 Task: Create a task titled 'Provide Feedback on Colleague's Report' with a start date and due date of 8/23/2023, status 'In Progress', priority 'High', and include detailed instructions for reviewing a report.
Action: Mouse moved to (9, 152)
Screenshot: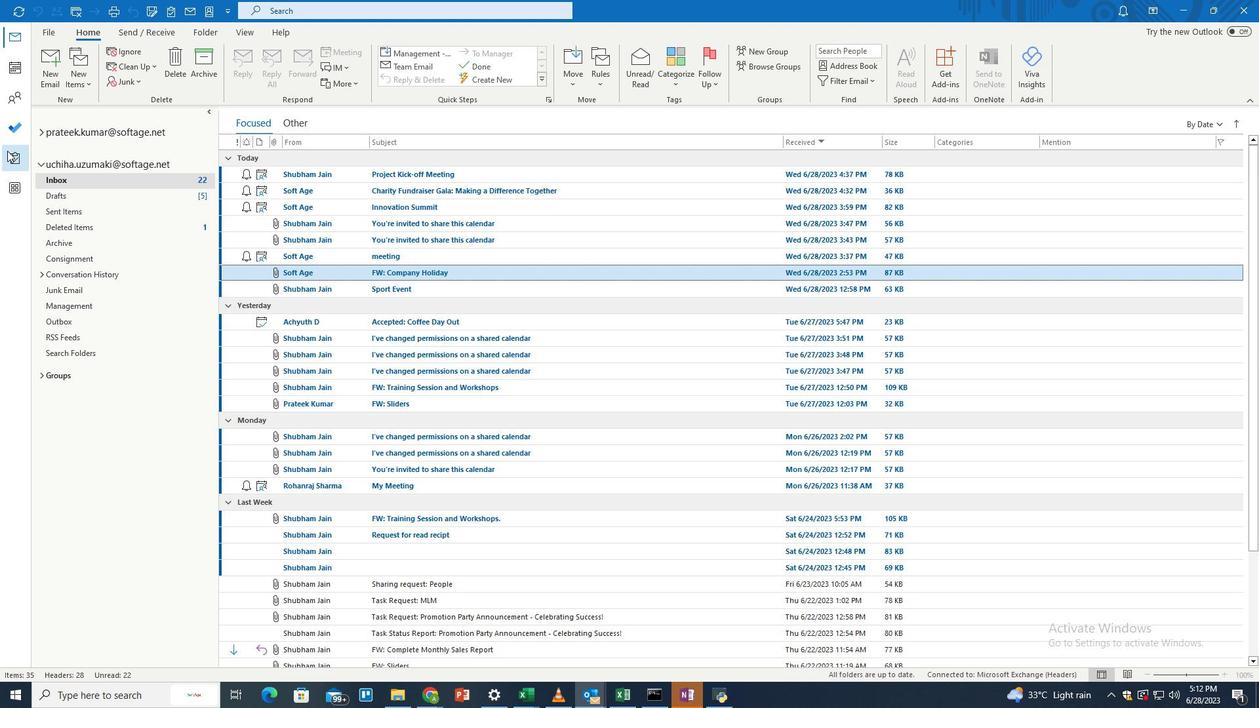 
Action: Mouse pressed left at (9, 152)
Screenshot: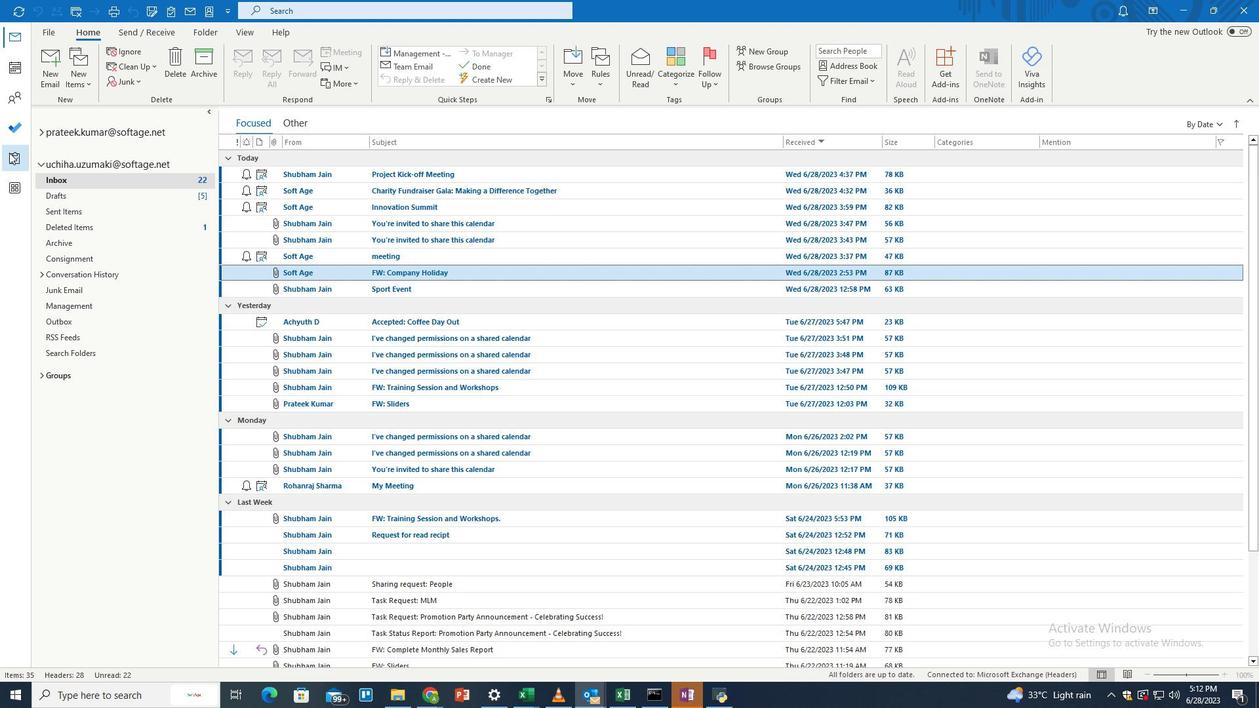 
Action: Mouse moved to (43, 72)
Screenshot: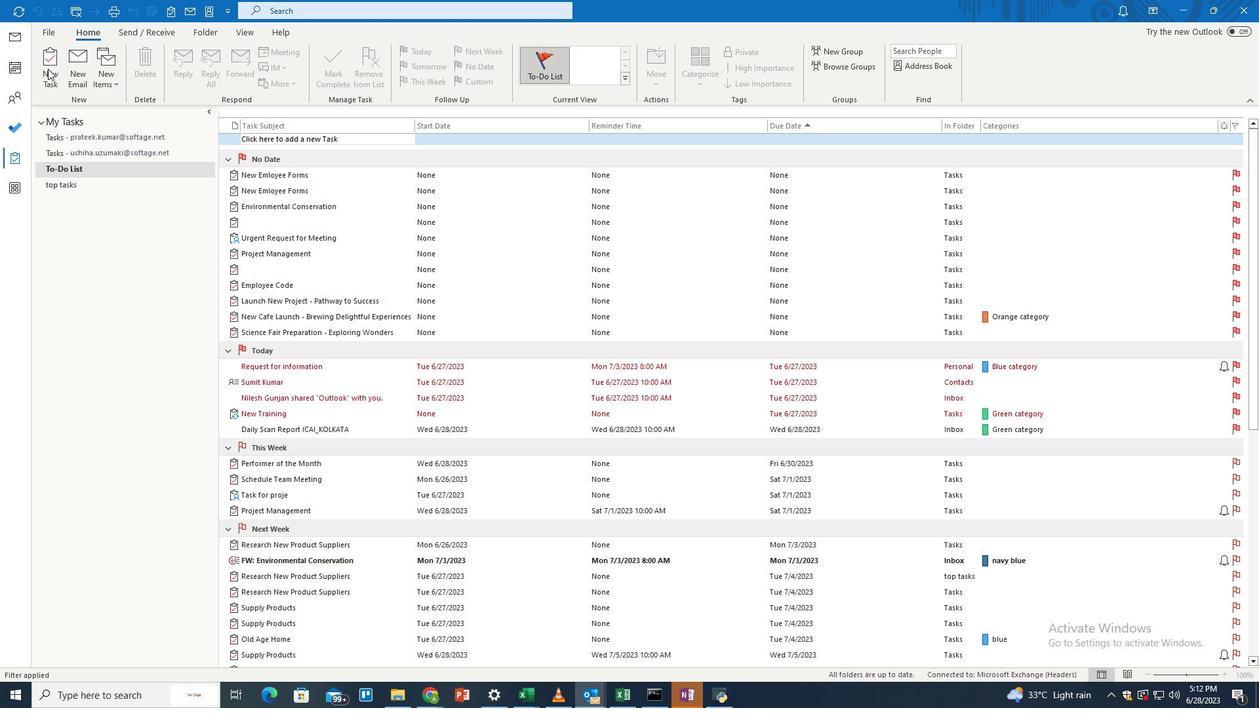 
Action: Mouse pressed left at (43, 72)
Screenshot: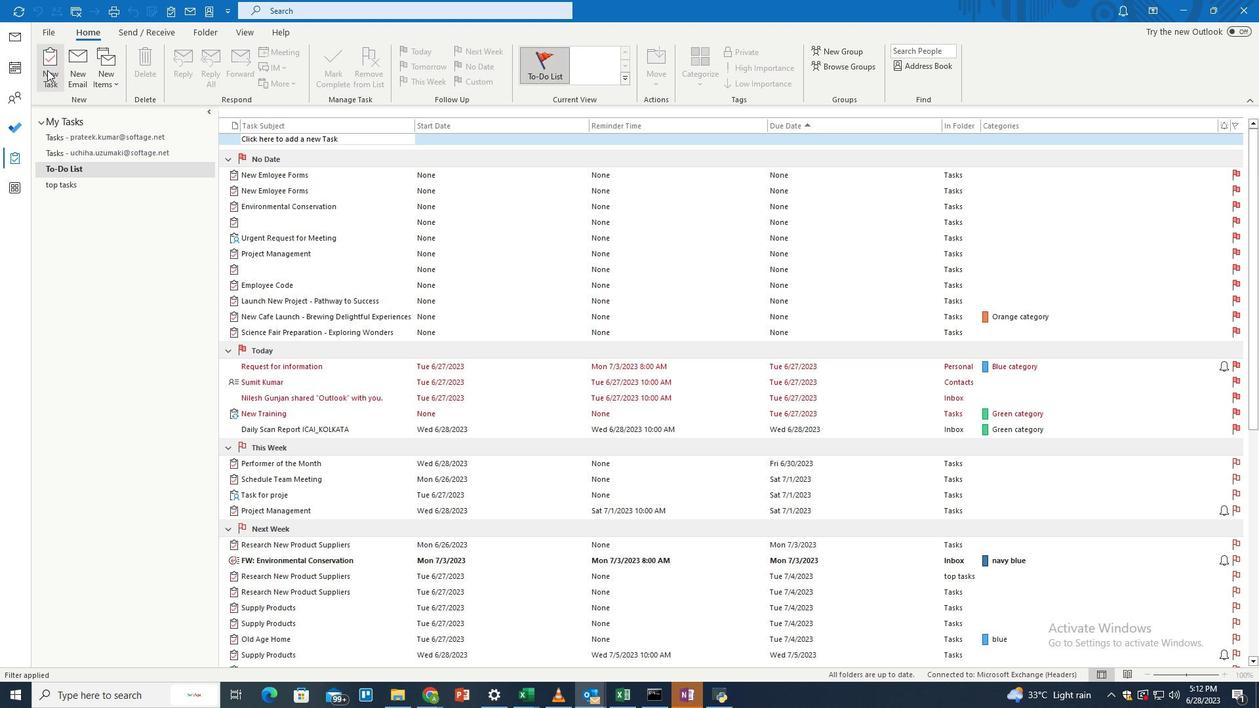 
Action: Mouse moved to (124, 143)
Screenshot: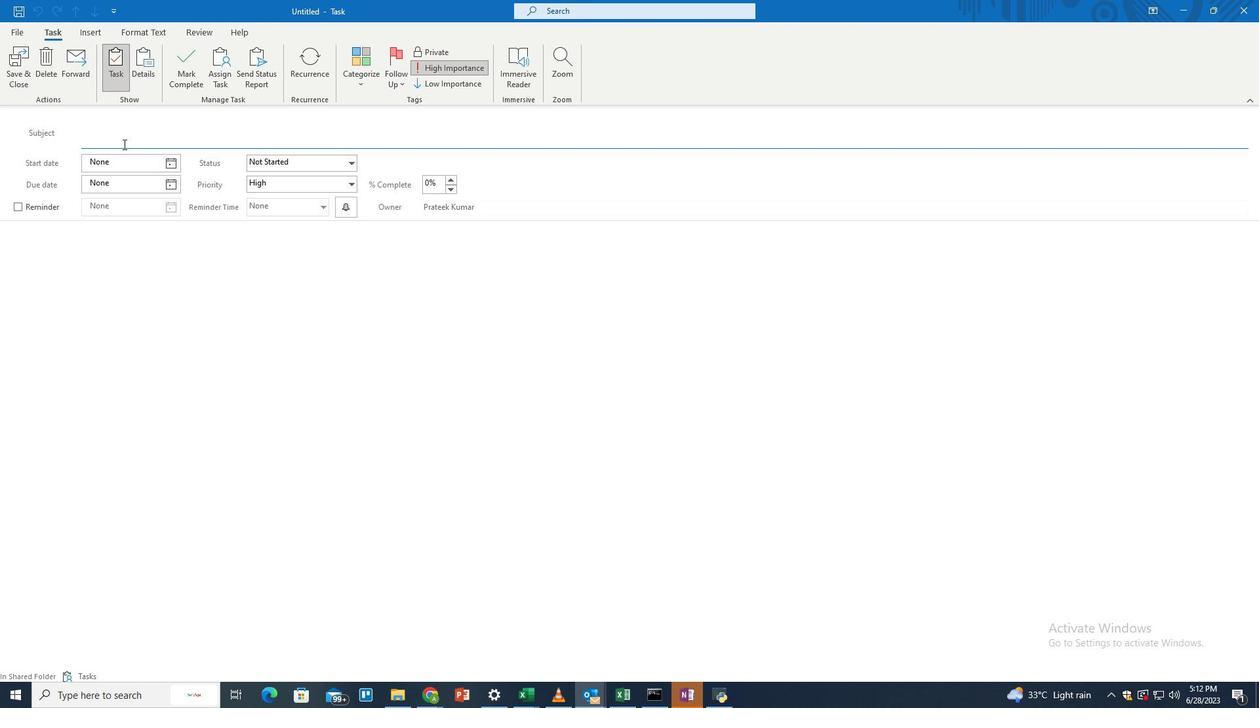 
Action: Mouse pressed left at (124, 143)
Screenshot: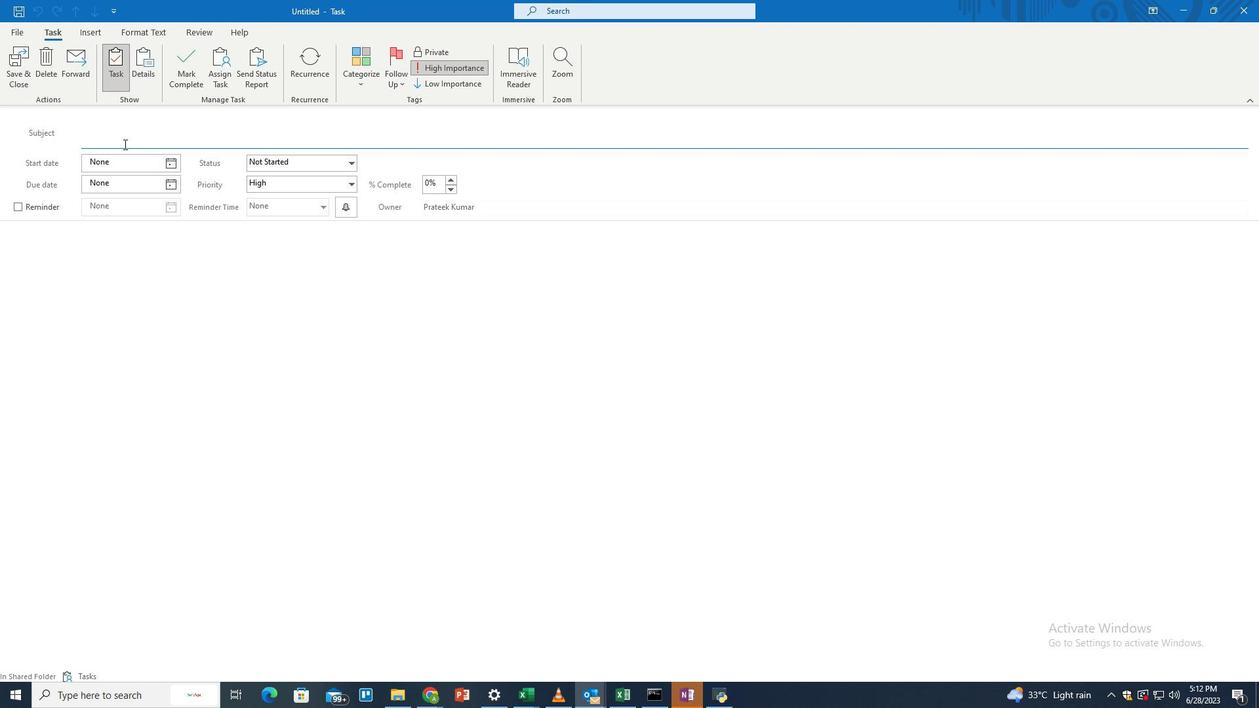 
Action: Key pressed <Key.shift>Provide<Key.space><Key.shift>Feedback<Key.space>on<Key.space><Key.shift>Colleague's<Key.space><Key.shift>Report
Screenshot: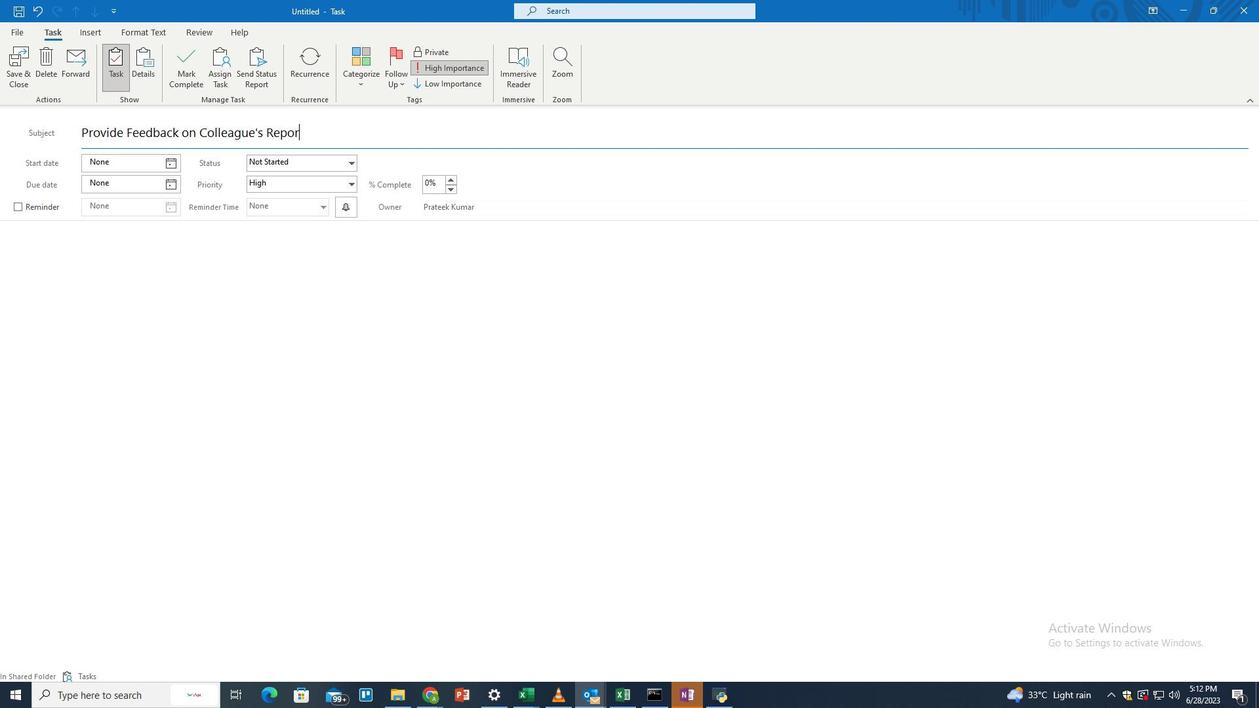
Action: Mouse moved to (167, 158)
Screenshot: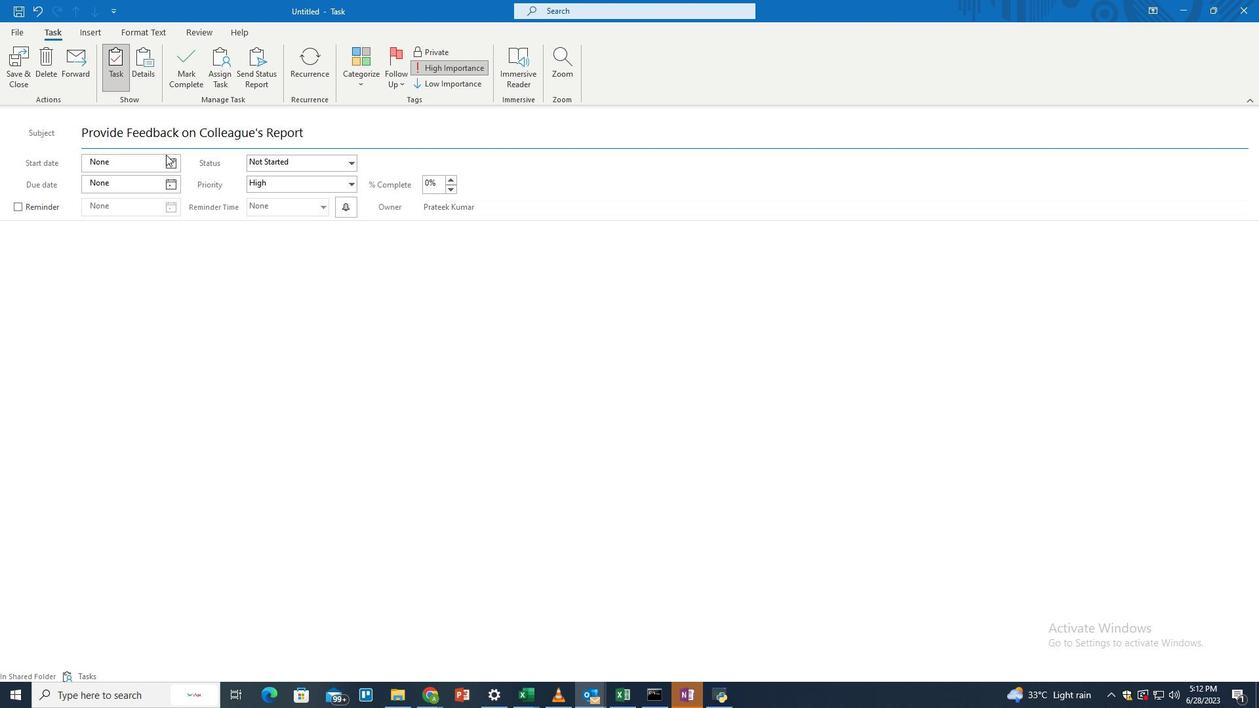 
Action: Mouse pressed left at (167, 158)
Screenshot: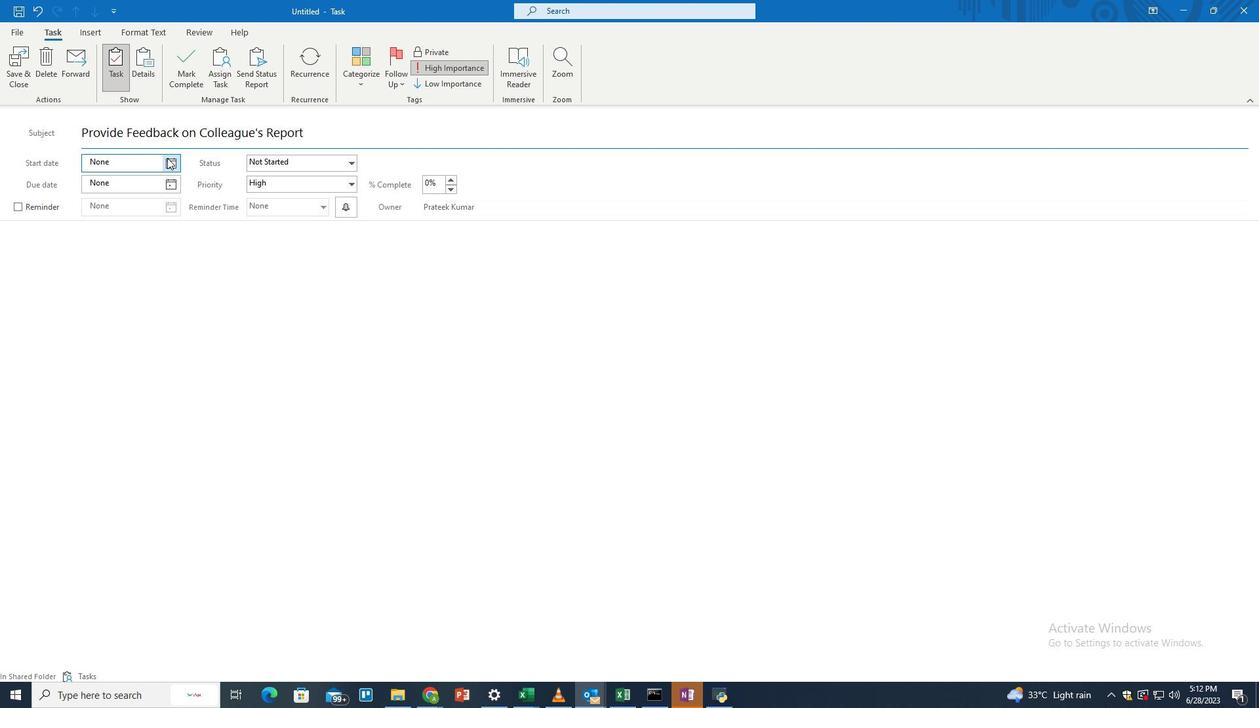 
Action: Mouse moved to (167, 181)
Screenshot: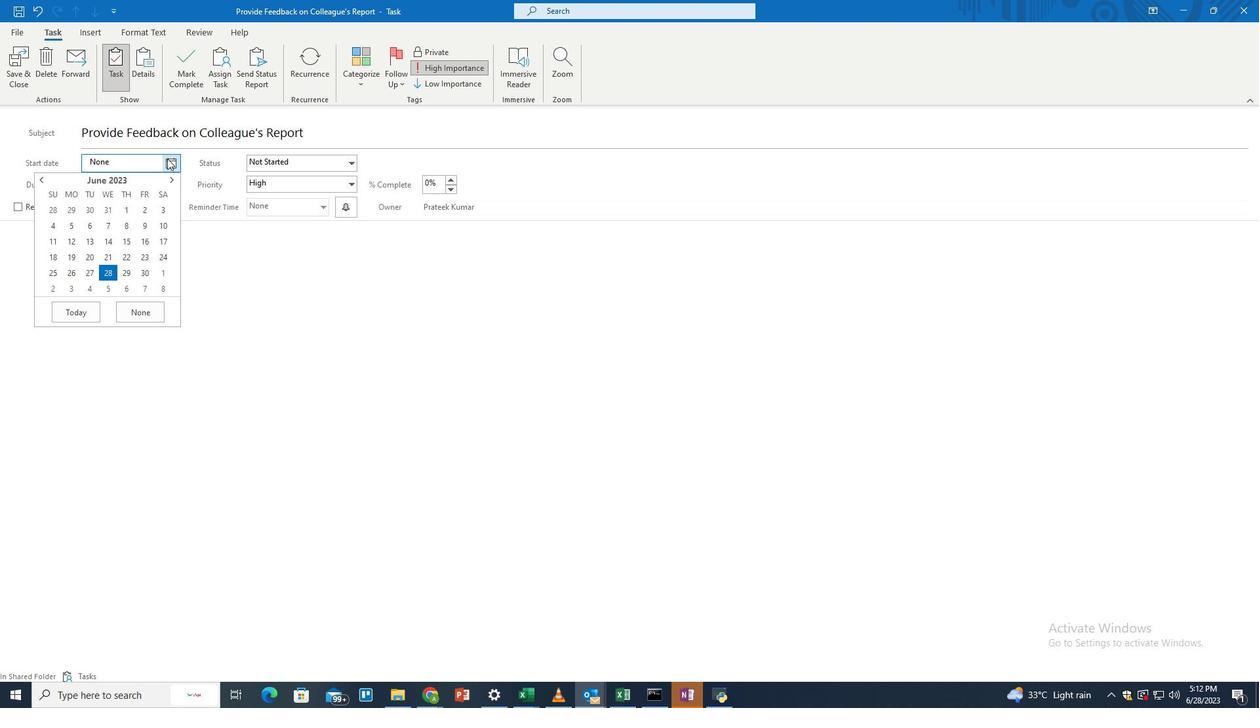 
Action: Mouse pressed left at (167, 181)
Screenshot: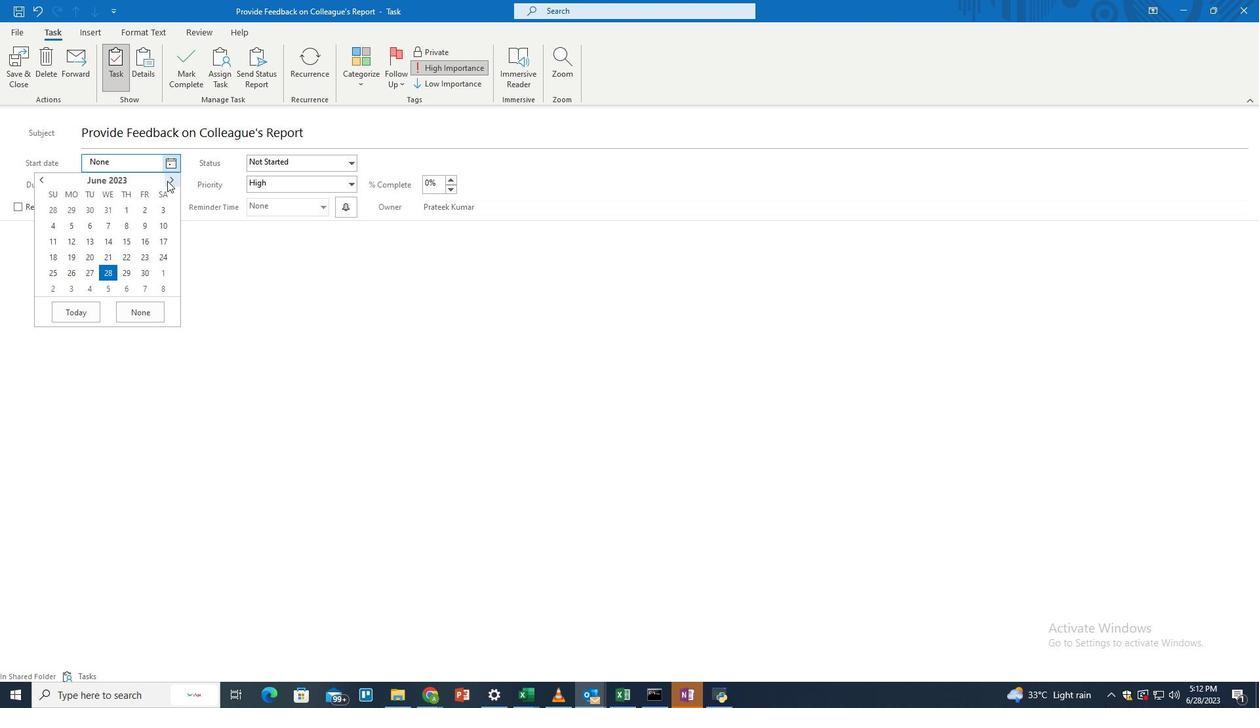 
Action: Mouse pressed left at (167, 181)
Screenshot: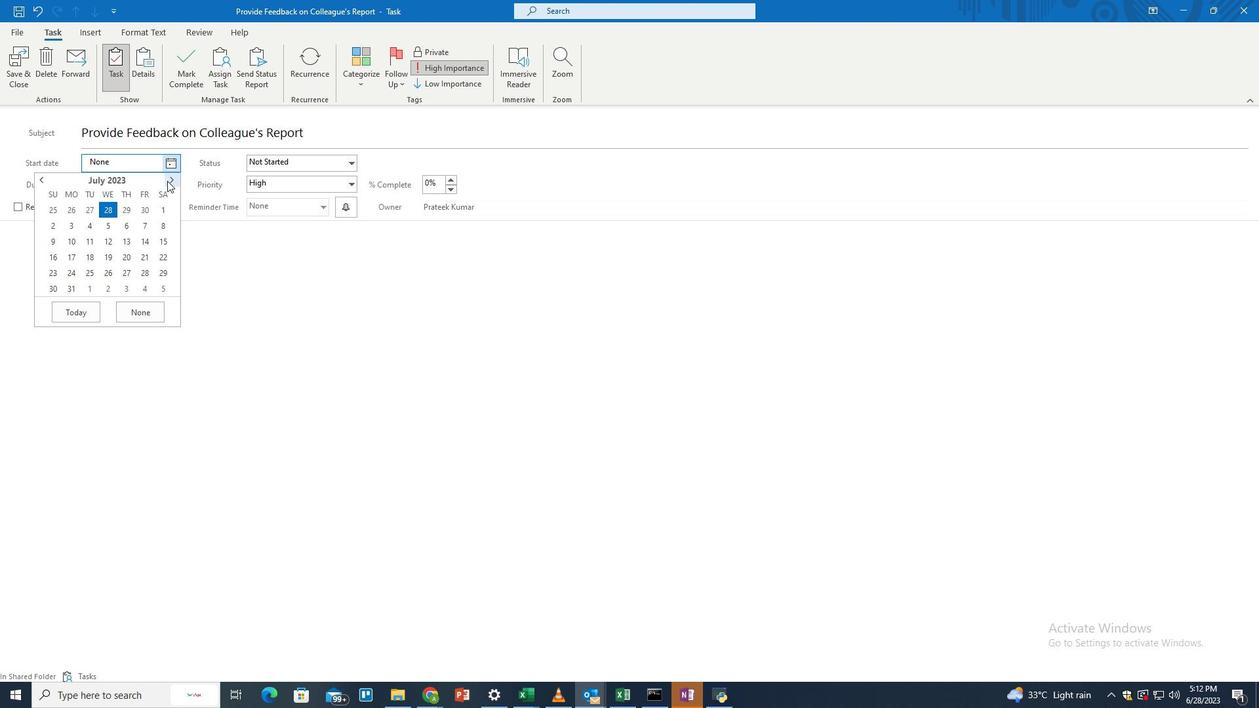 
Action: Mouse moved to (110, 252)
Screenshot: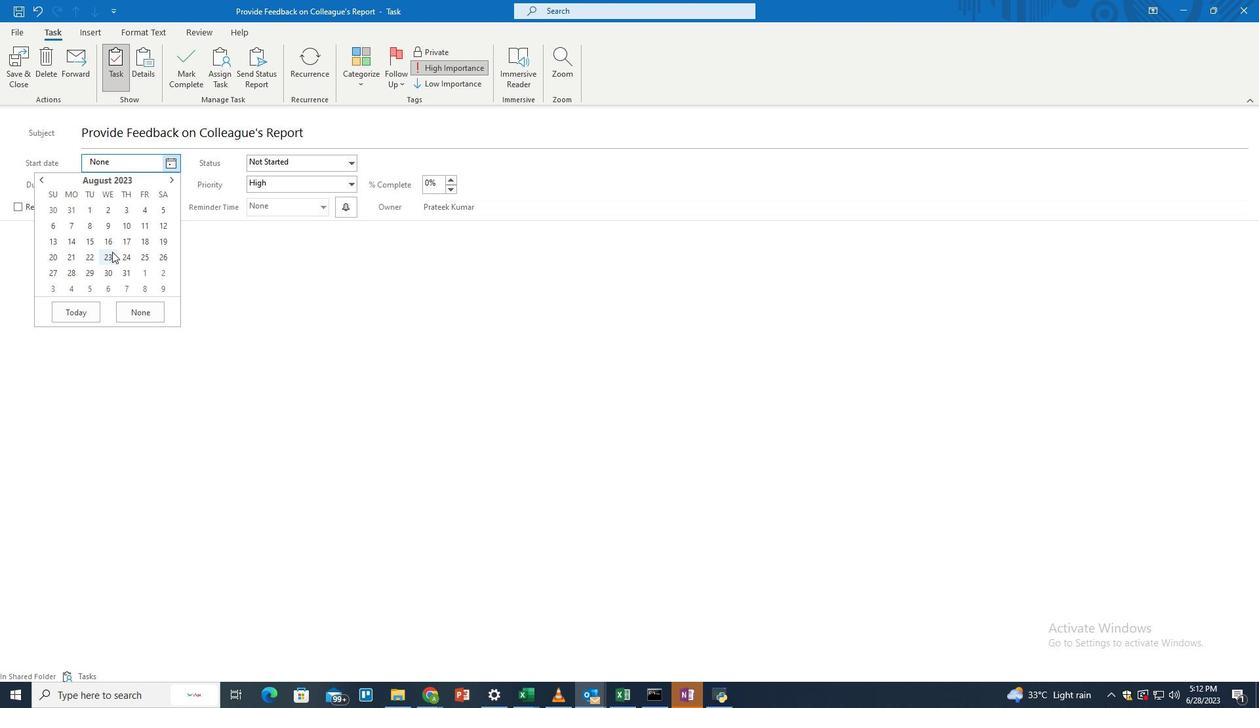 
Action: Mouse pressed left at (110, 252)
Screenshot: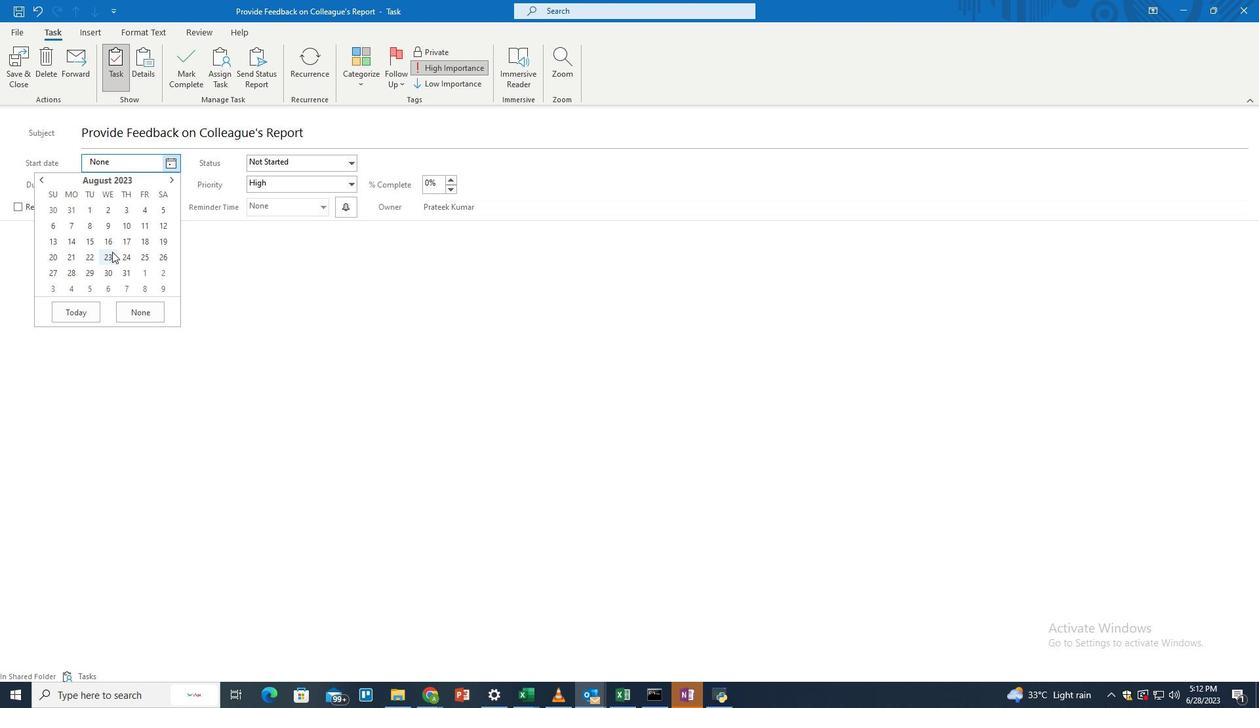 
Action: Mouse moved to (334, 164)
Screenshot: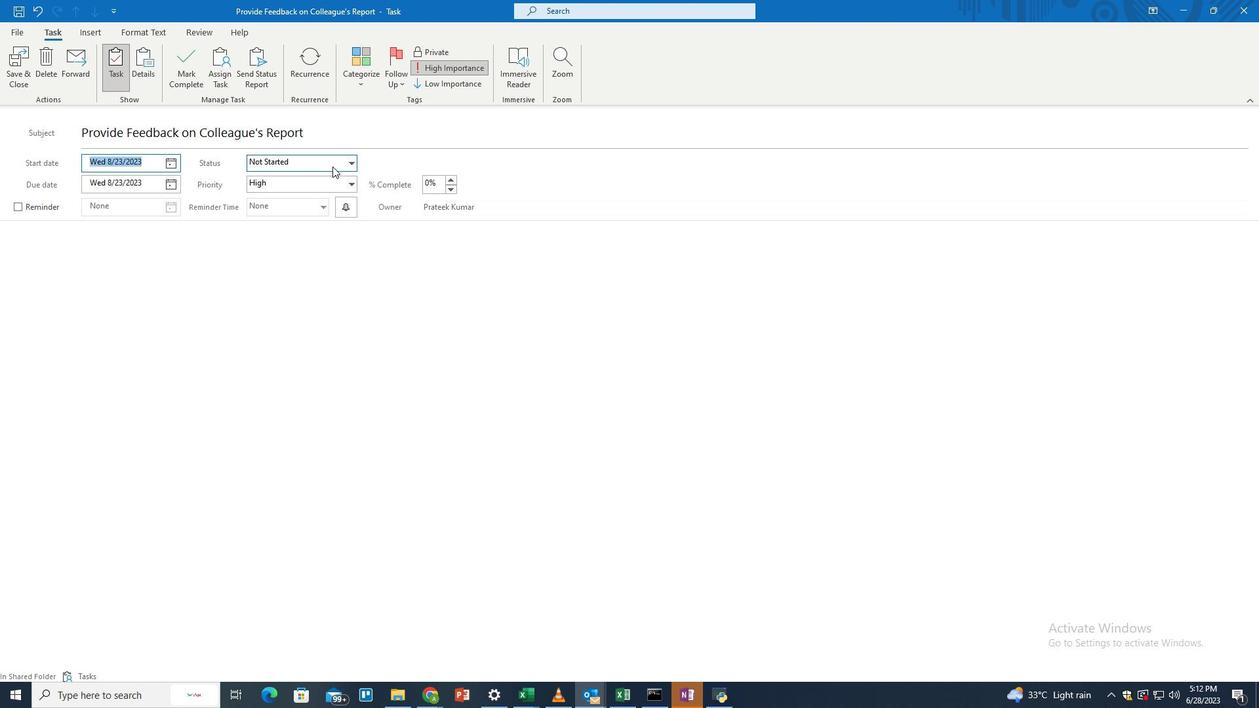 
Action: Mouse pressed left at (334, 164)
Screenshot: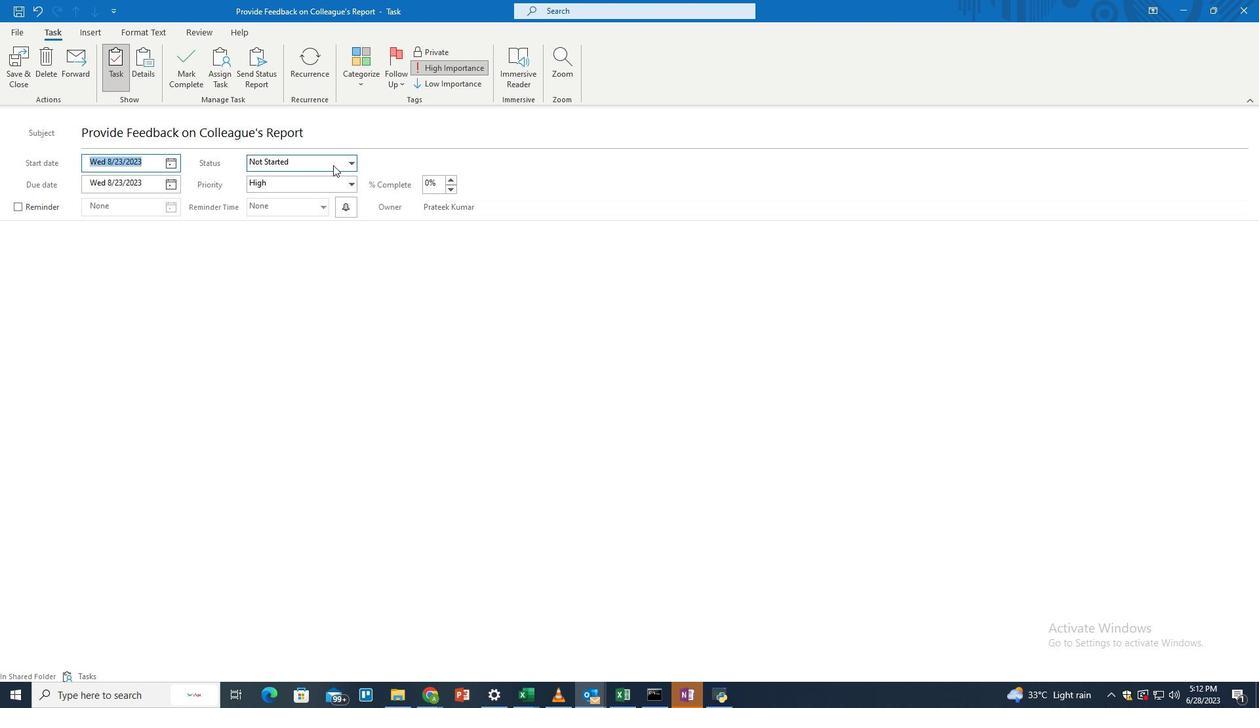 
Action: Mouse moved to (282, 190)
Screenshot: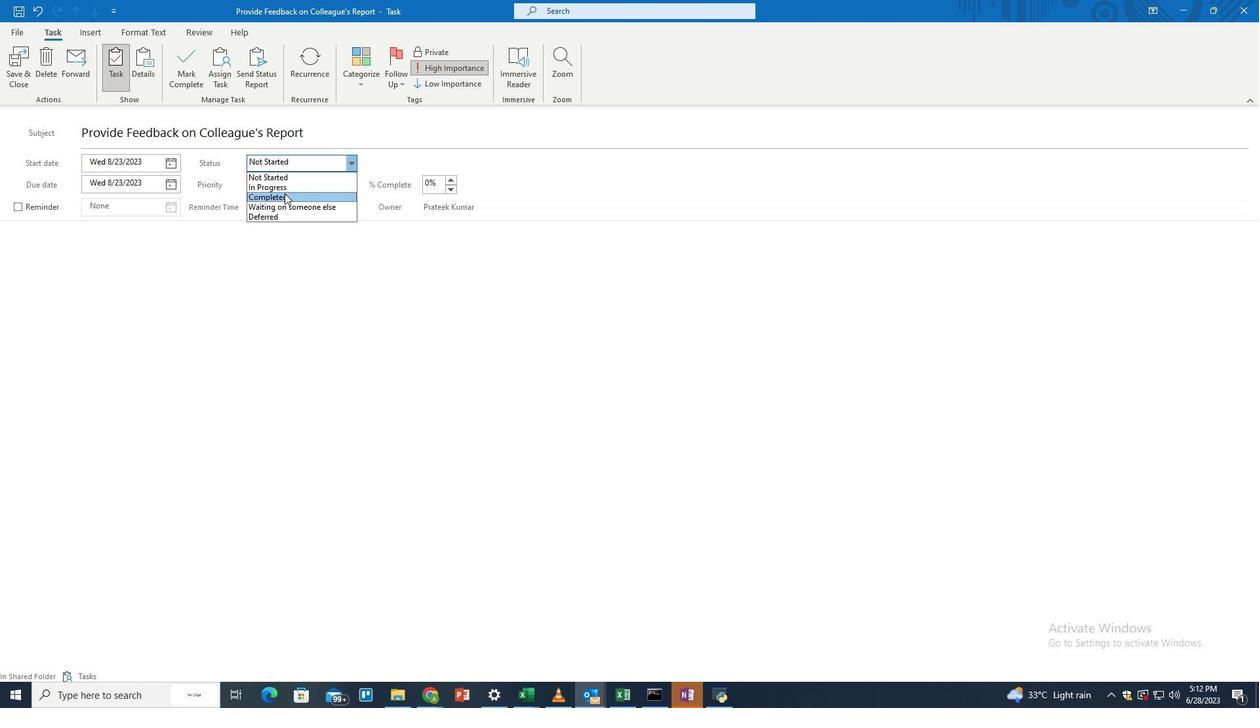 
Action: Mouse pressed left at (282, 190)
Screenshot: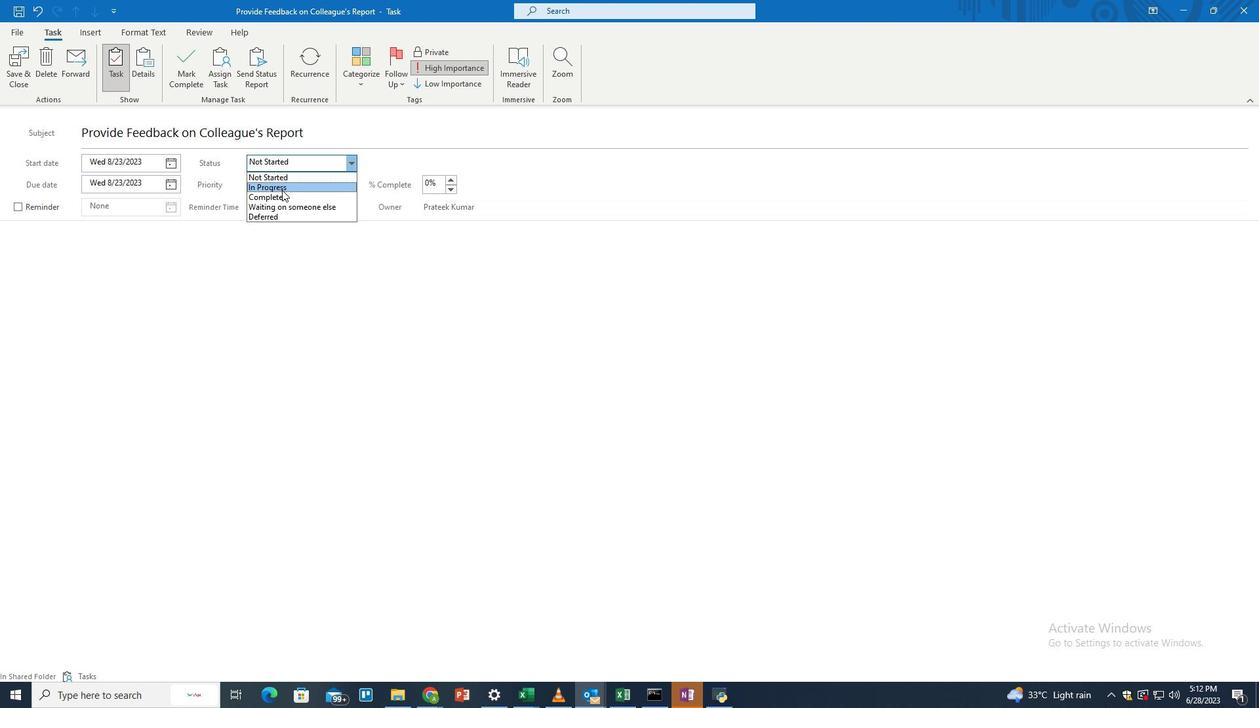 
Action: Mouse moved to (334, 183)
Screenshot: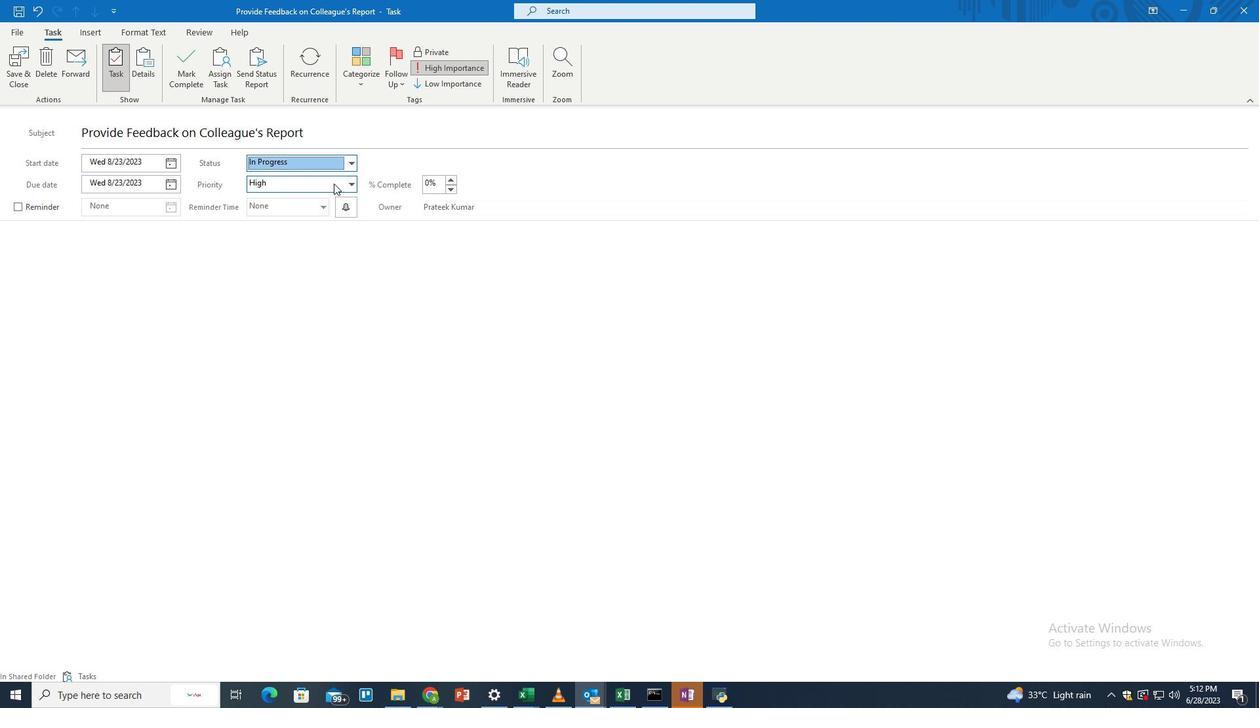 
Action: Mouse pressed left at (334, 183)
Screenshot: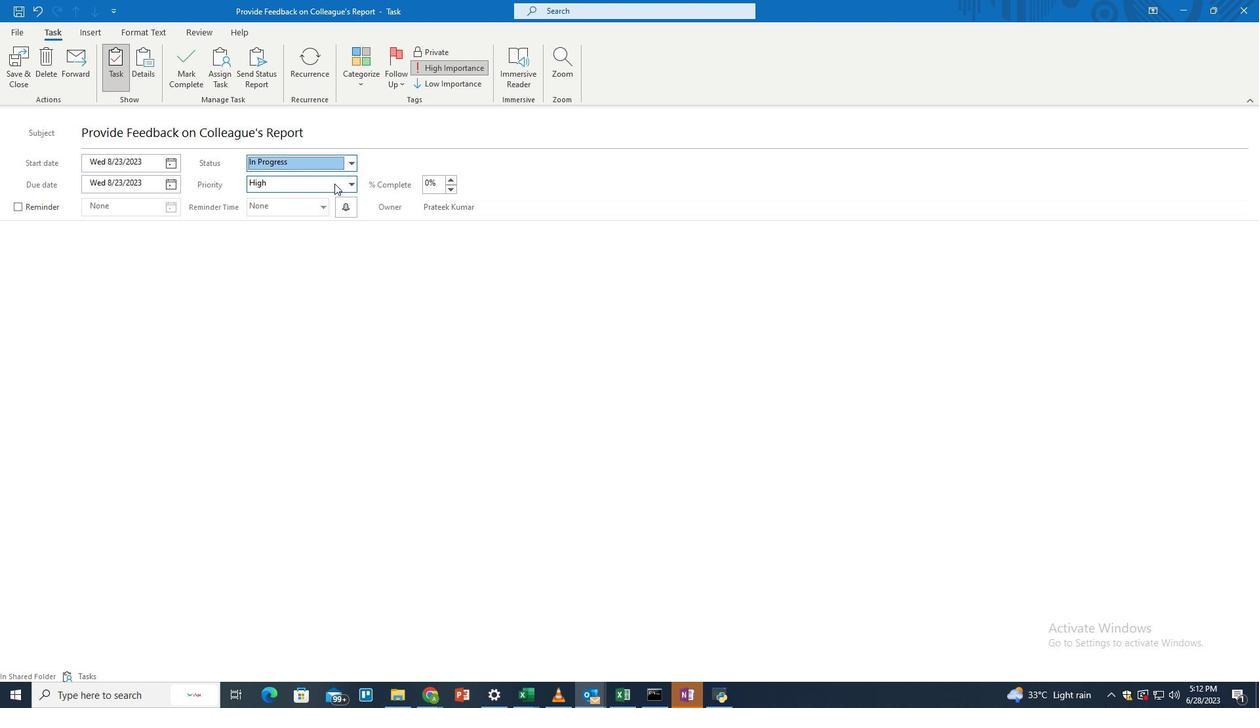 
Action: Mouse moved to (274, 217)
Screenshot: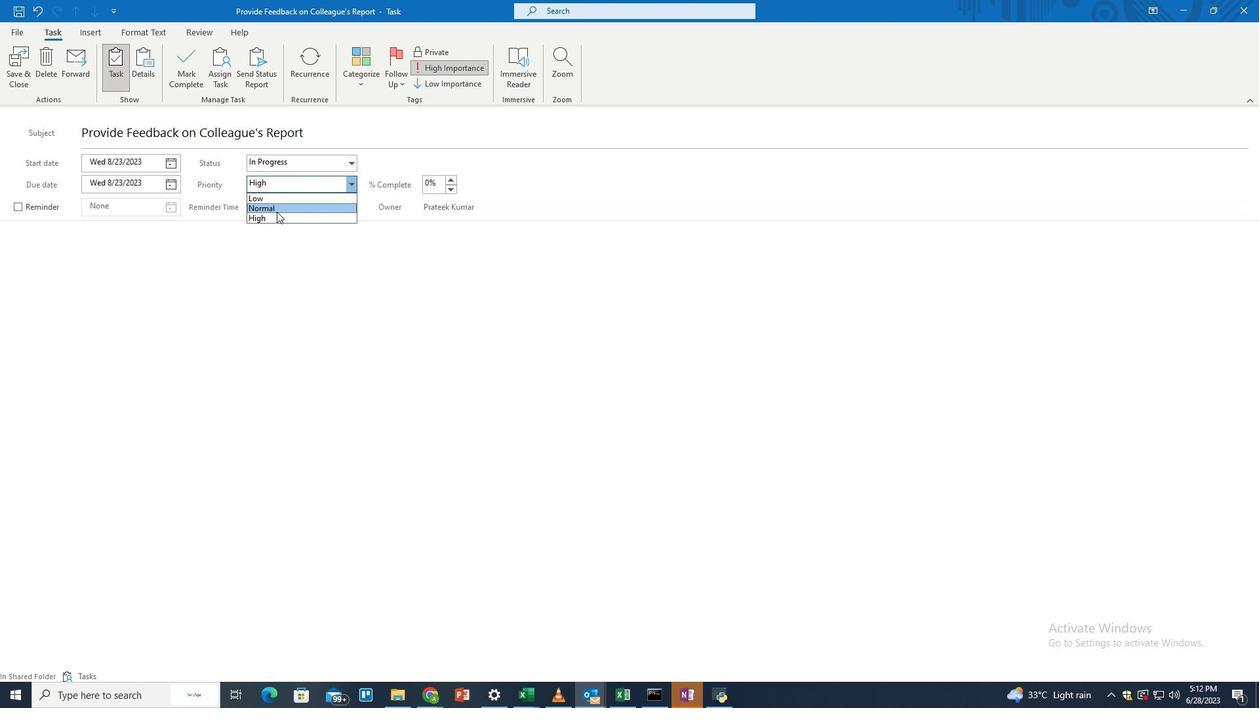 
Action: Mouse pressed left at (274, 217)
Screenshot: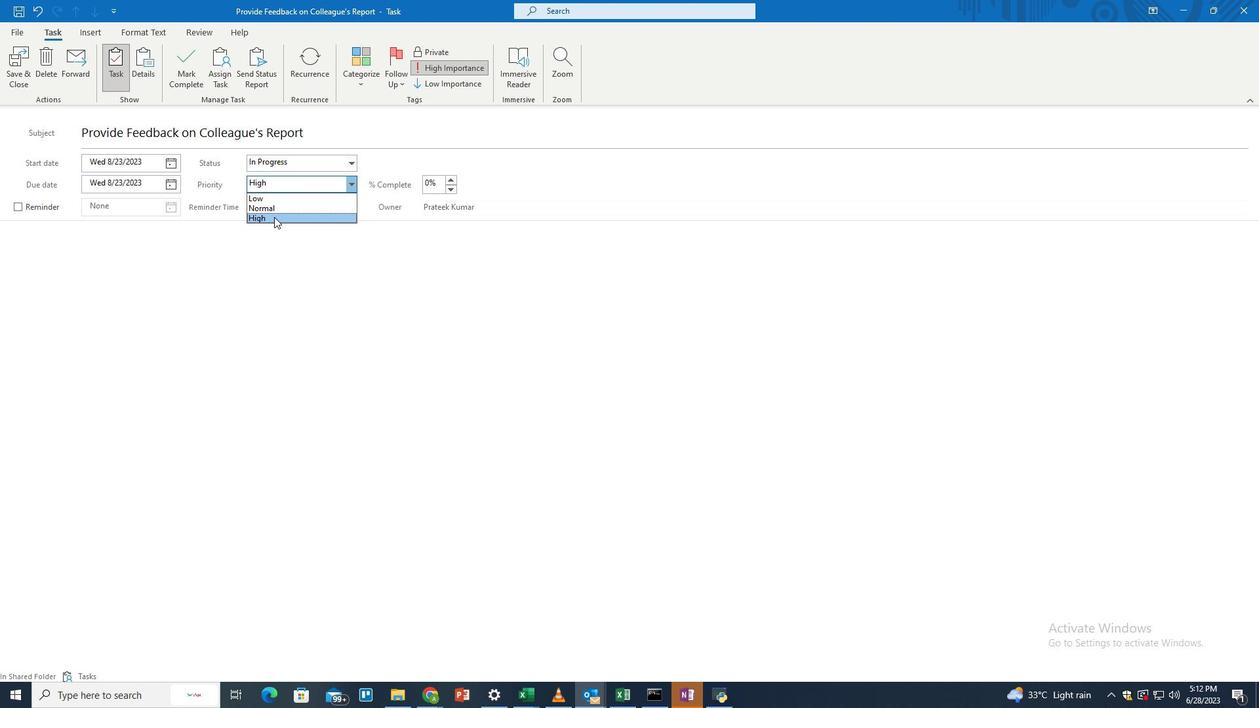 
Action: Mouse moved to (146, 244)
Screenshot: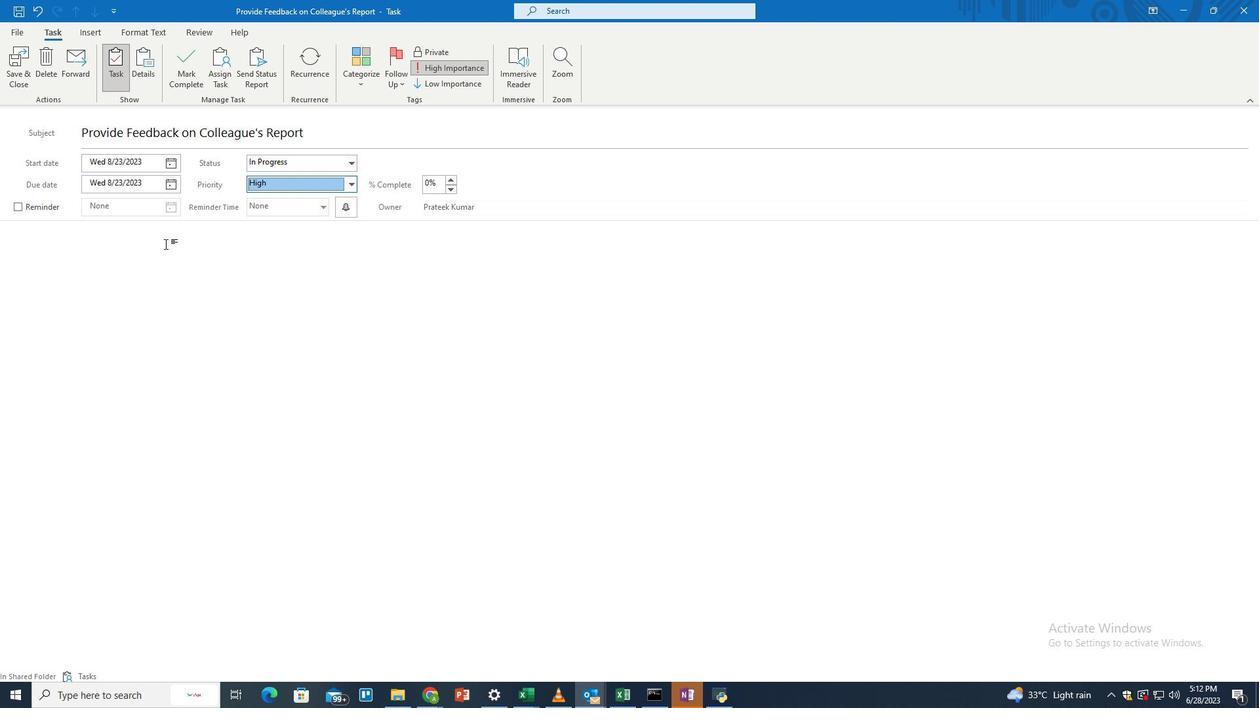 
Action: Mouse pressed left at (146, 244)
Screenshot: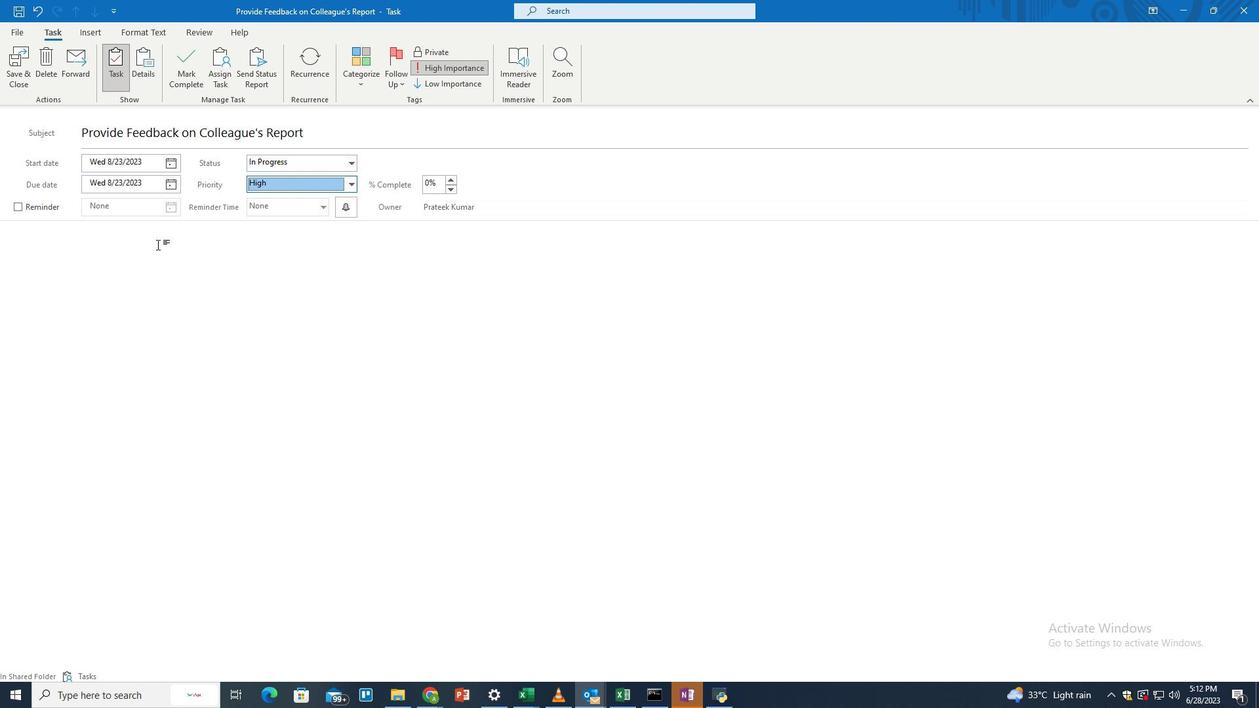 
Action: Key pressed <Key.shift>Review<Key.space>and<Key.space>offer<Key.space>constructive<Key.space>feedback<Key.space>on<Key.space>colleague's<Key.space>report.<Key.space><Key.shift>Highlight<Key.space>strengths<Key.space>and<Key.space>areas<Key.space>for<Key.space>improvement.<Key.space><Key.shift><Key.shift><Key.shift><Key.shift><Key.shift><Key.shift><Key.shift>Provide<Key.space>specific<Key.space>suggestu<Key.backspace>ions<Key.space>to<Key.space>enhance<Key.space>clarity,<Key.space>organization,<Key.space>and<Key.space>supporting<Key.space>evidence.
Screenshot: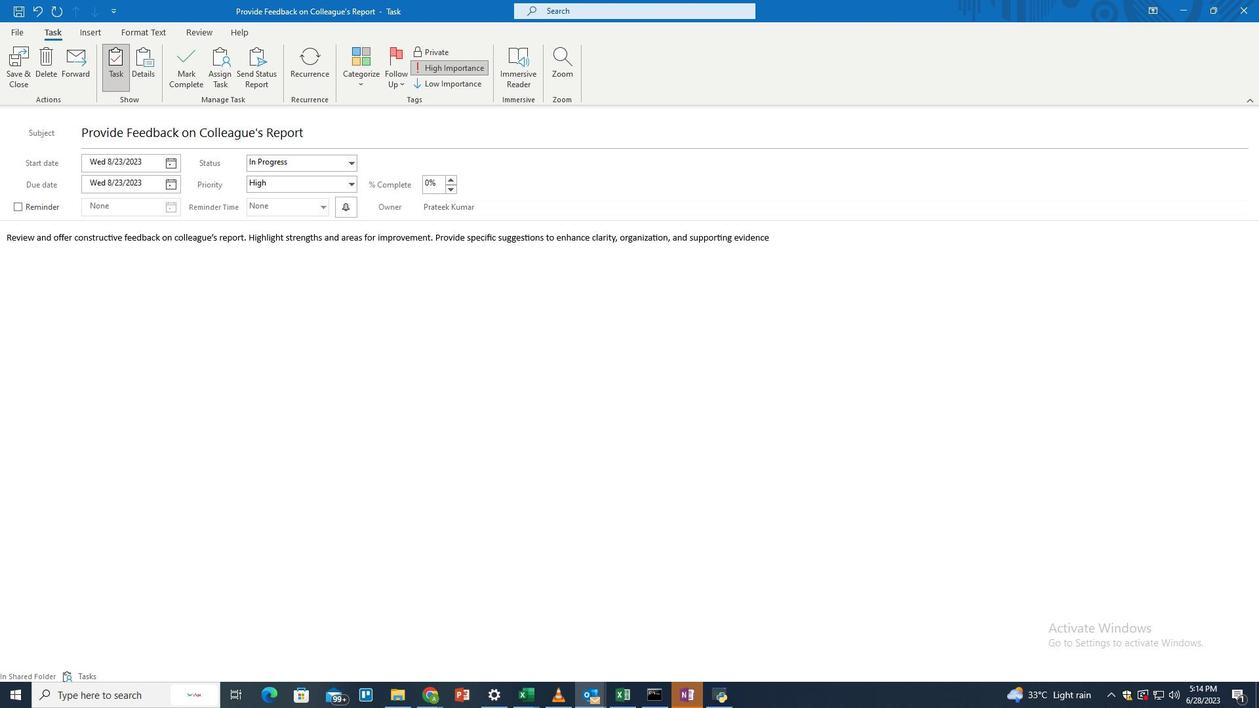 
Action: Mouse moved to (21, 72)
Screenshot: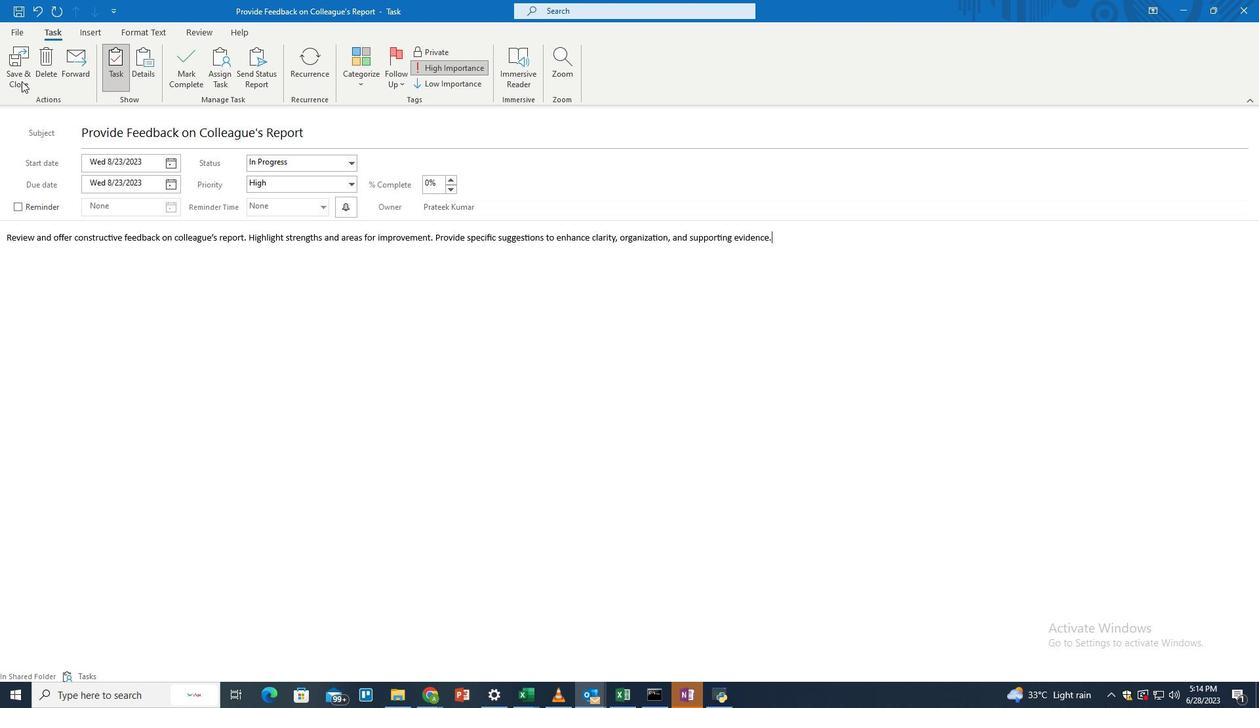 
Action: Mouse pressed left at (21, 72)
Screenshot: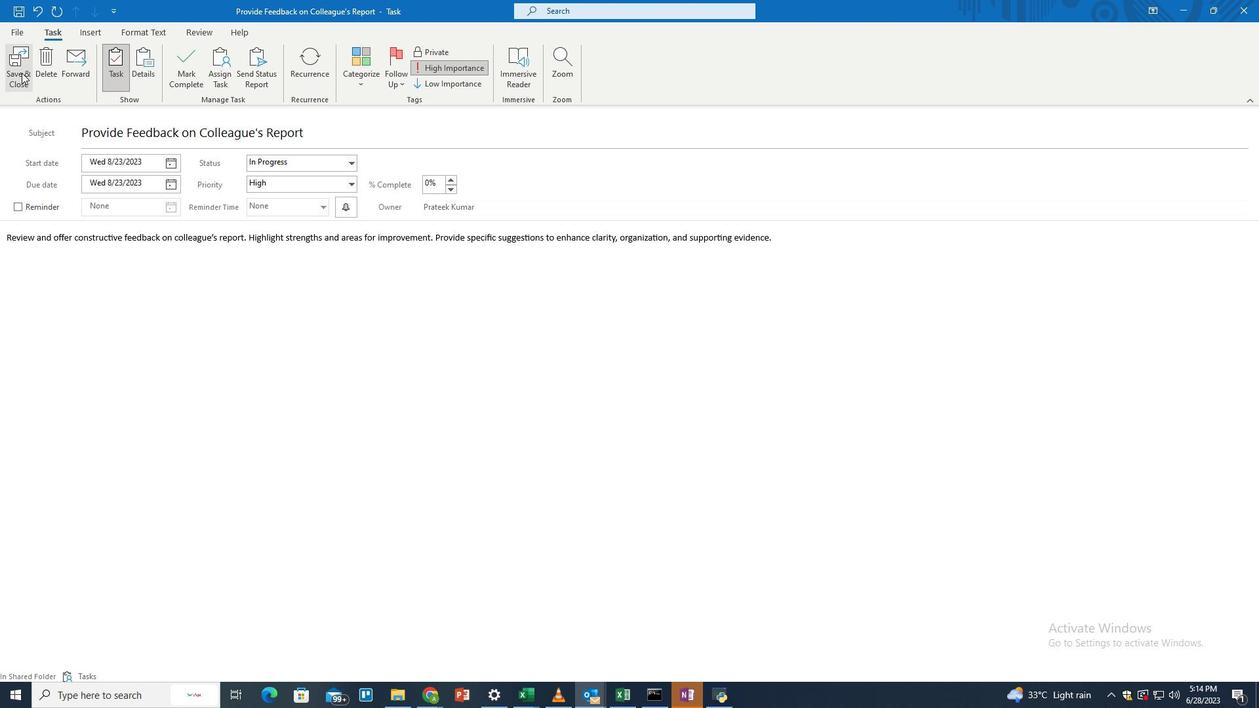 
